 Task: Change Control To Option
Action: Mouse moved to (50, 4)
Screenshot: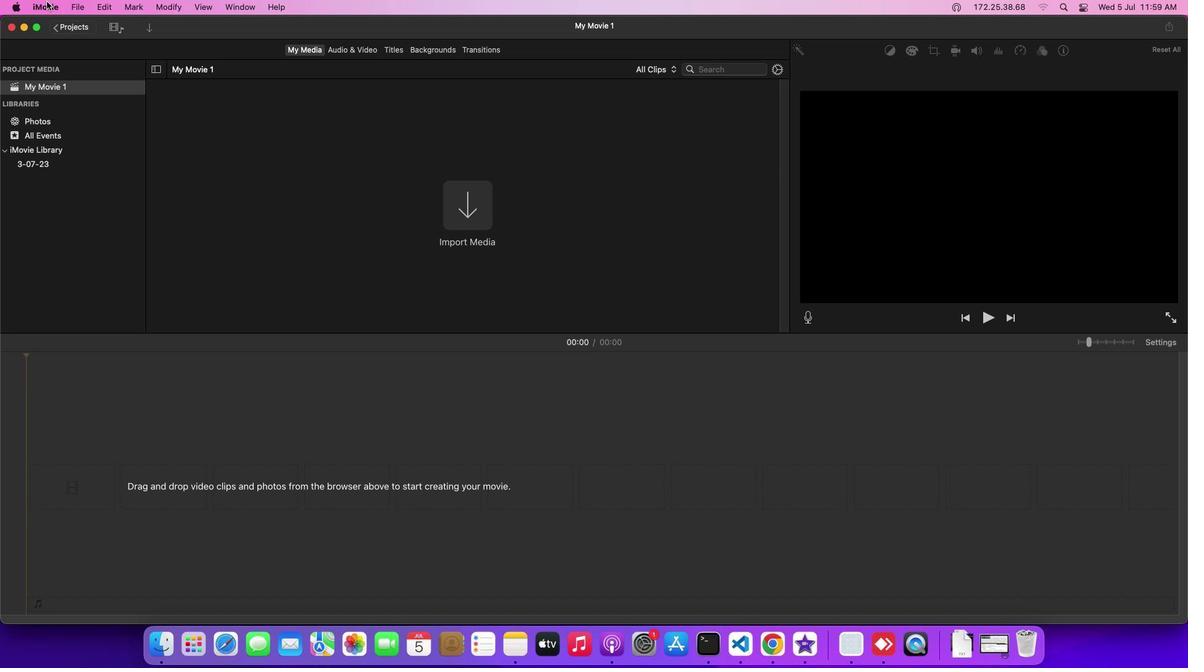 
Action: Mouse pressed left at (50, 4)
Screenshot: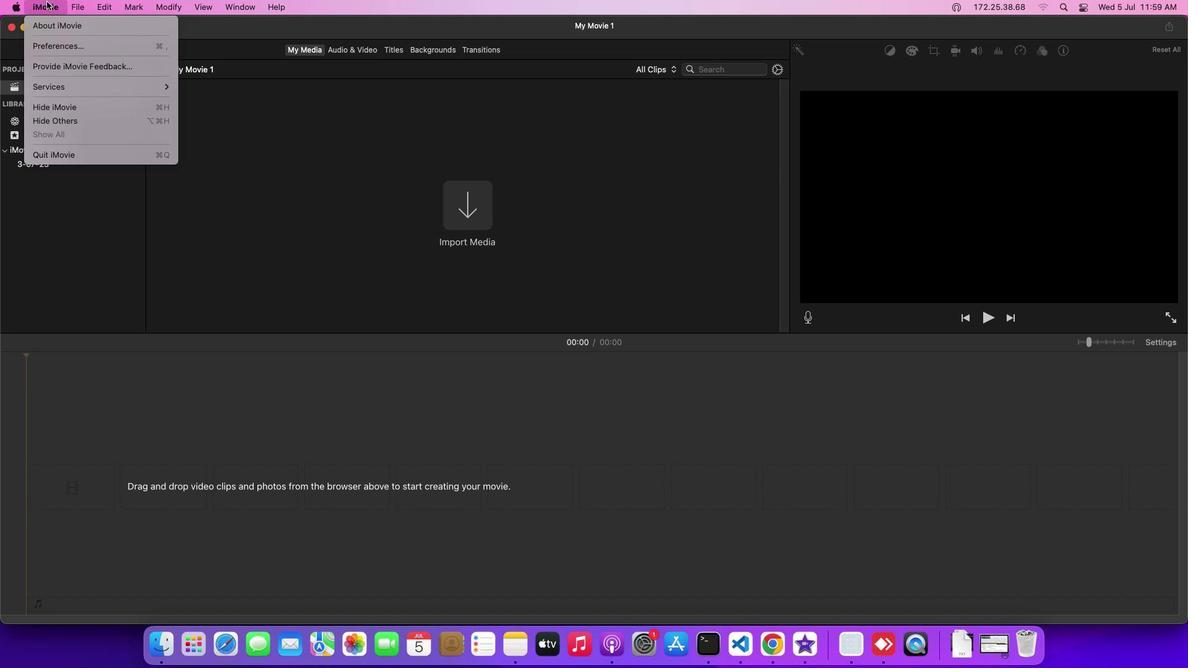 
Action: Mouse moved to (69, 86)
Screenshot: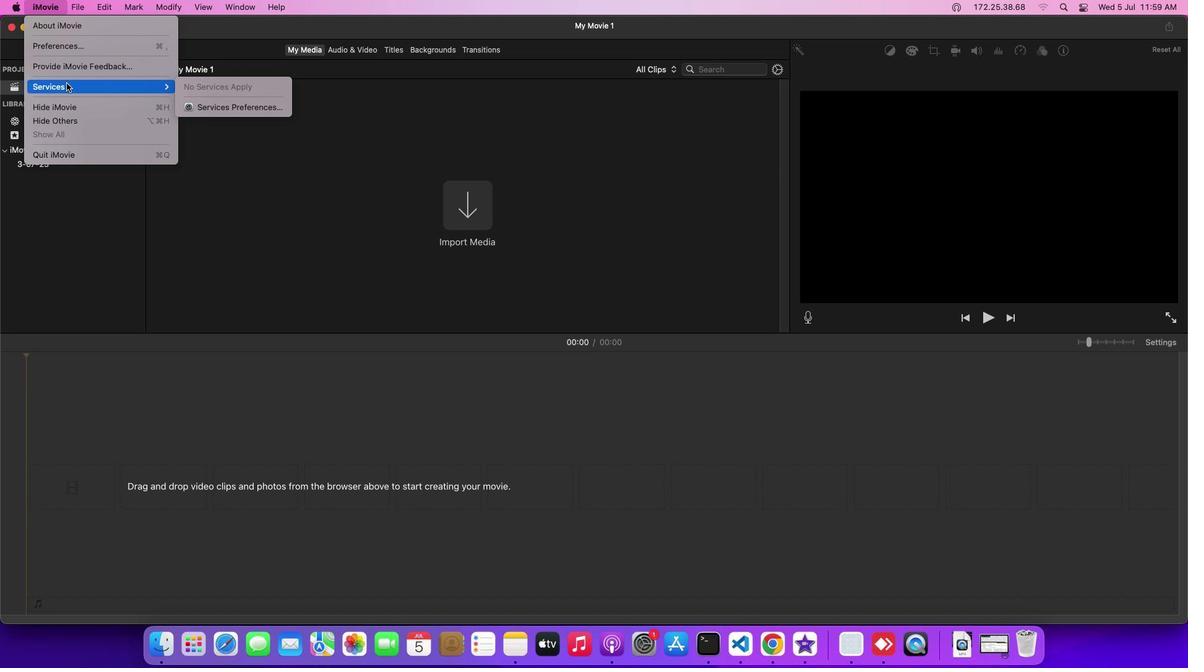 
Action: Mouse pressed left at (69, 86)
Screenshot: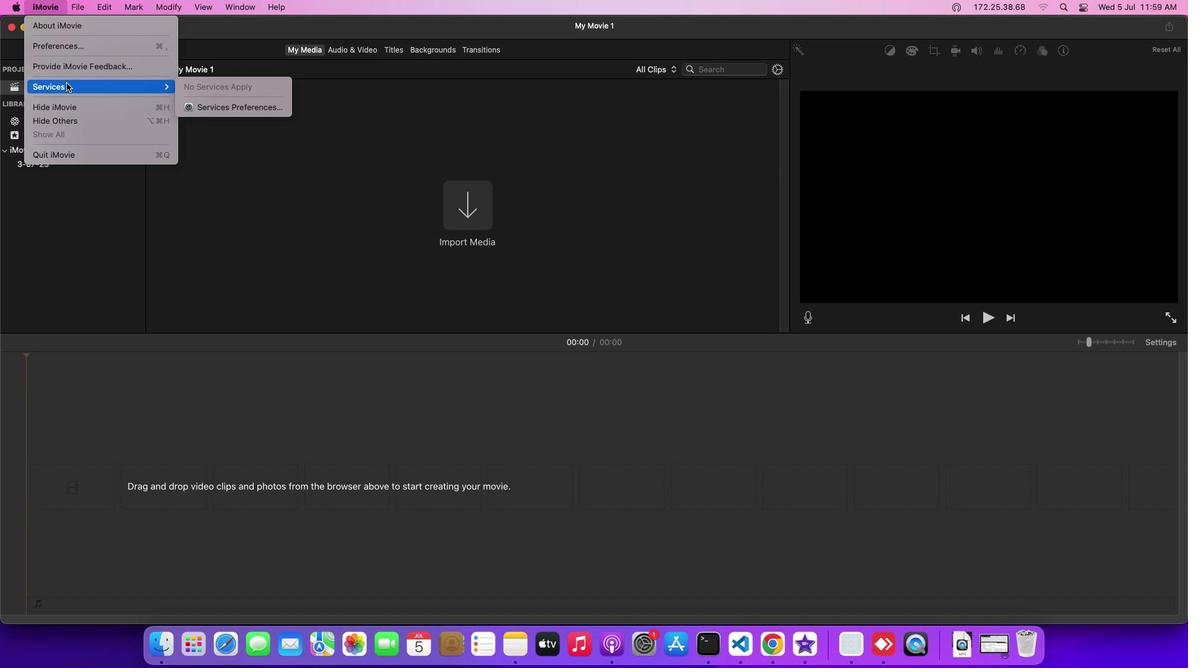 
Action: Mouse moved to (199, 105)
Screenshot: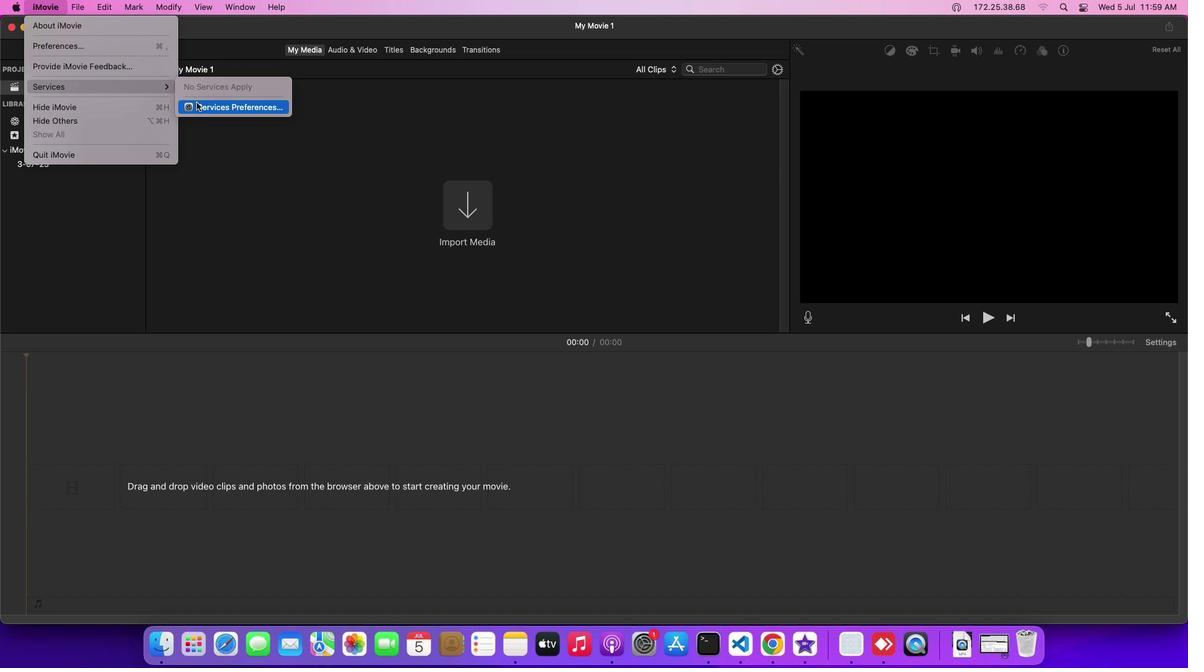 
Action: Mouse pressed left at (199, 105)
Screenshot: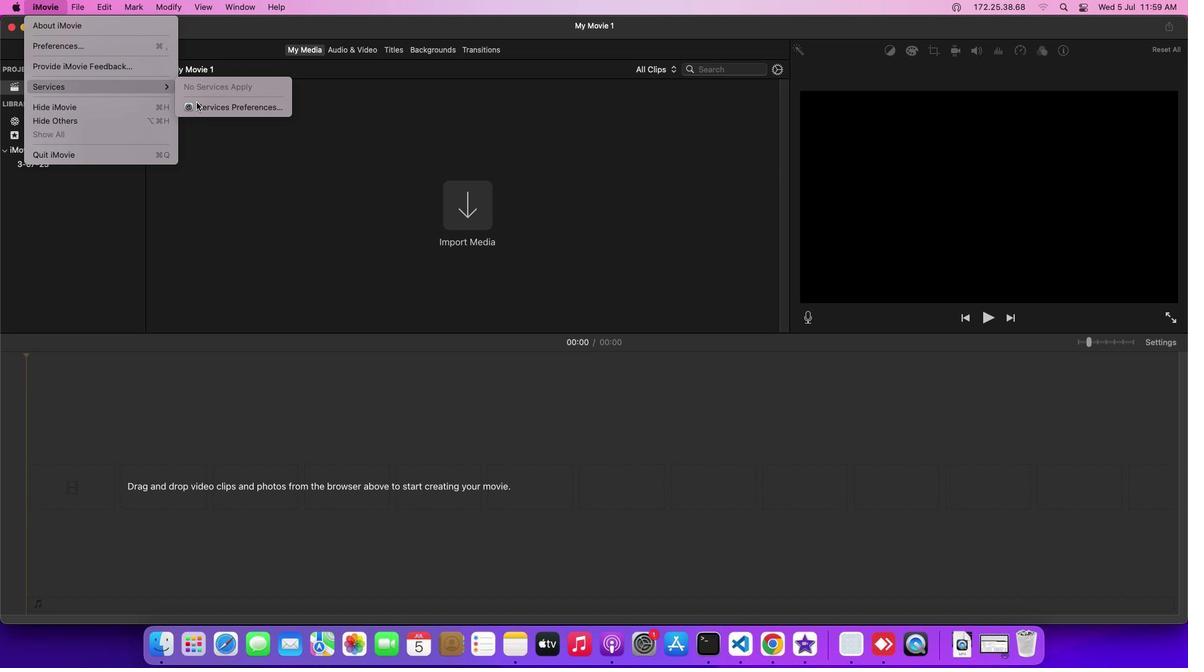 
Action: Mouse moved to (585, 190)
Screenshot: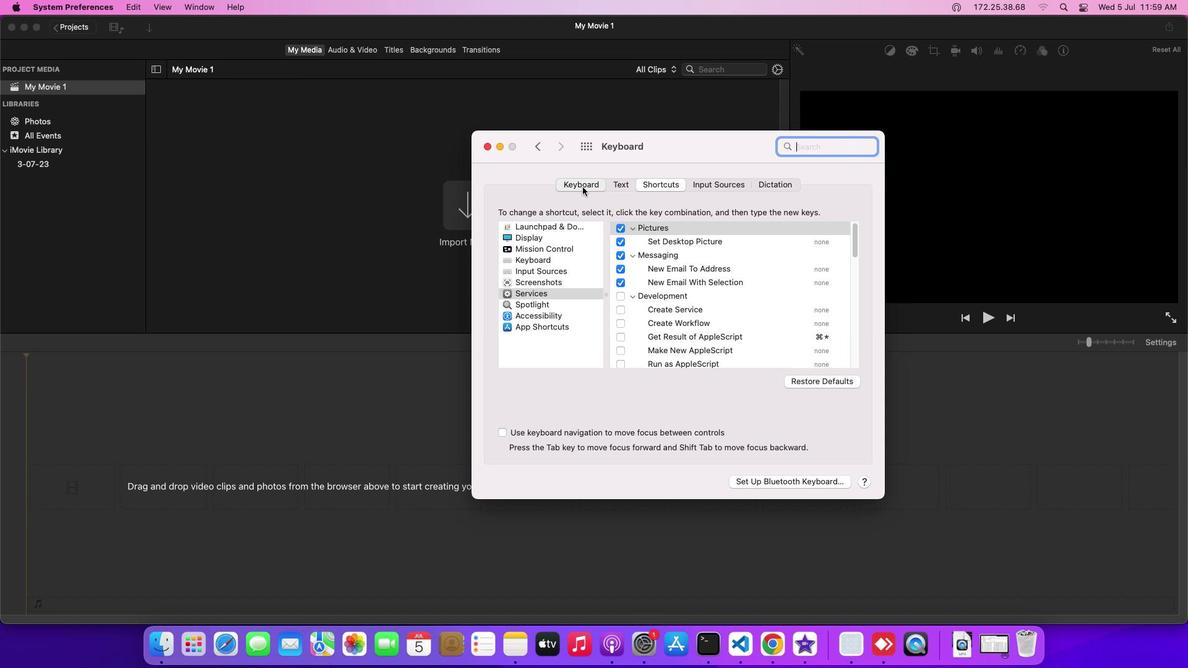 
Action: Mouse pressed left at (585, 190)
Screenshot: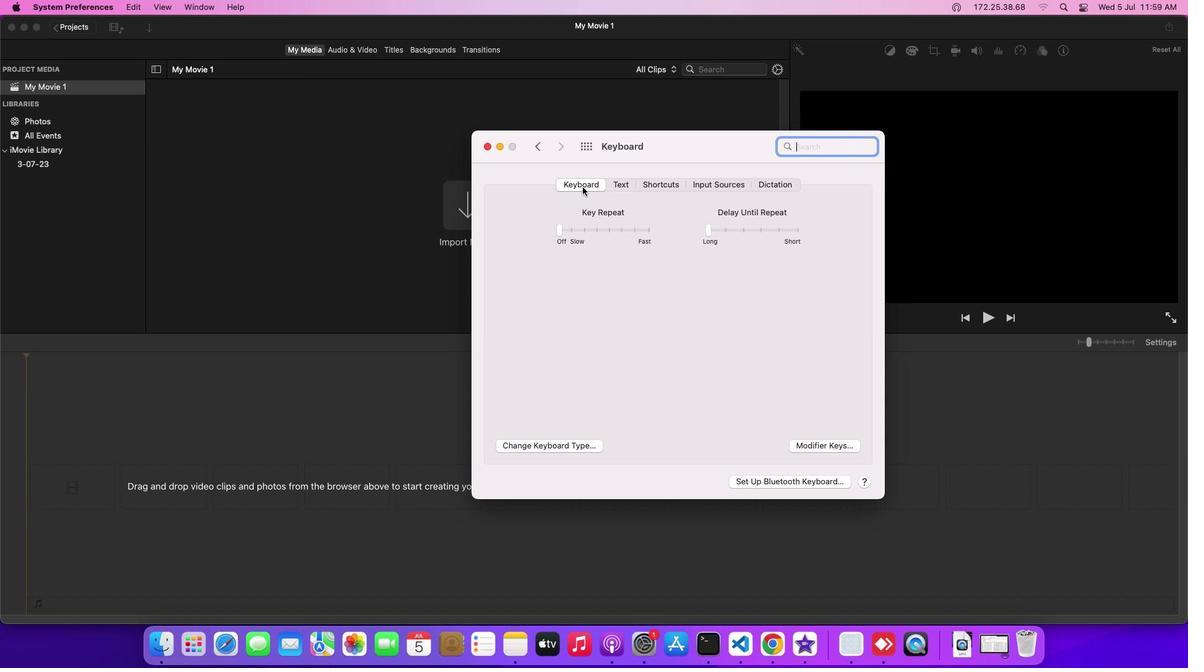 
Action: Mouse moved to (810, 447)
Screenshot: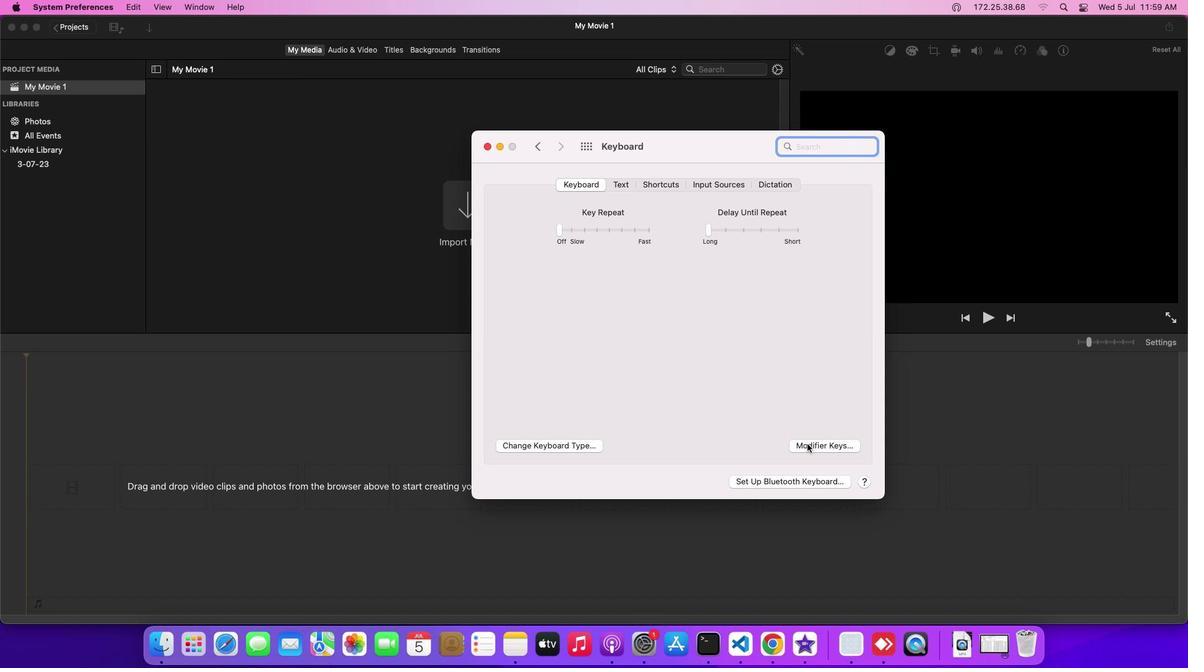 
Action: Mouse pressed left at (810, 447)
Screenshot: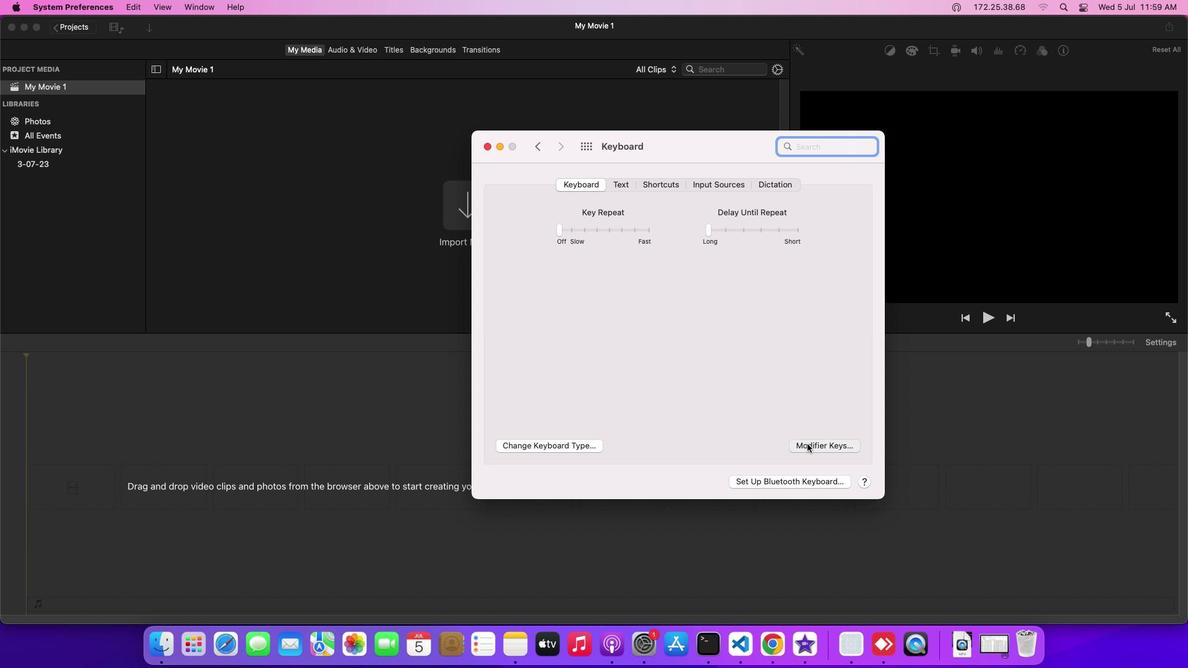
Action: Mouse moved to (752, 333)
Screenshot: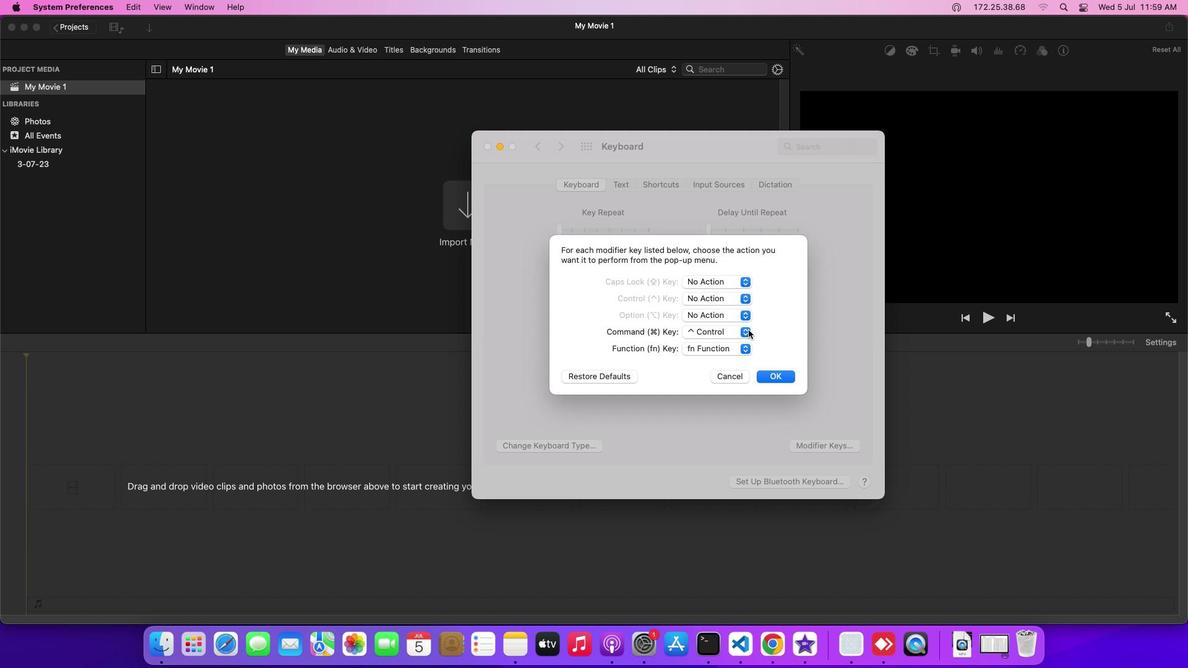 
Action: Mouse pressed left at (752, 333)
Screenshot: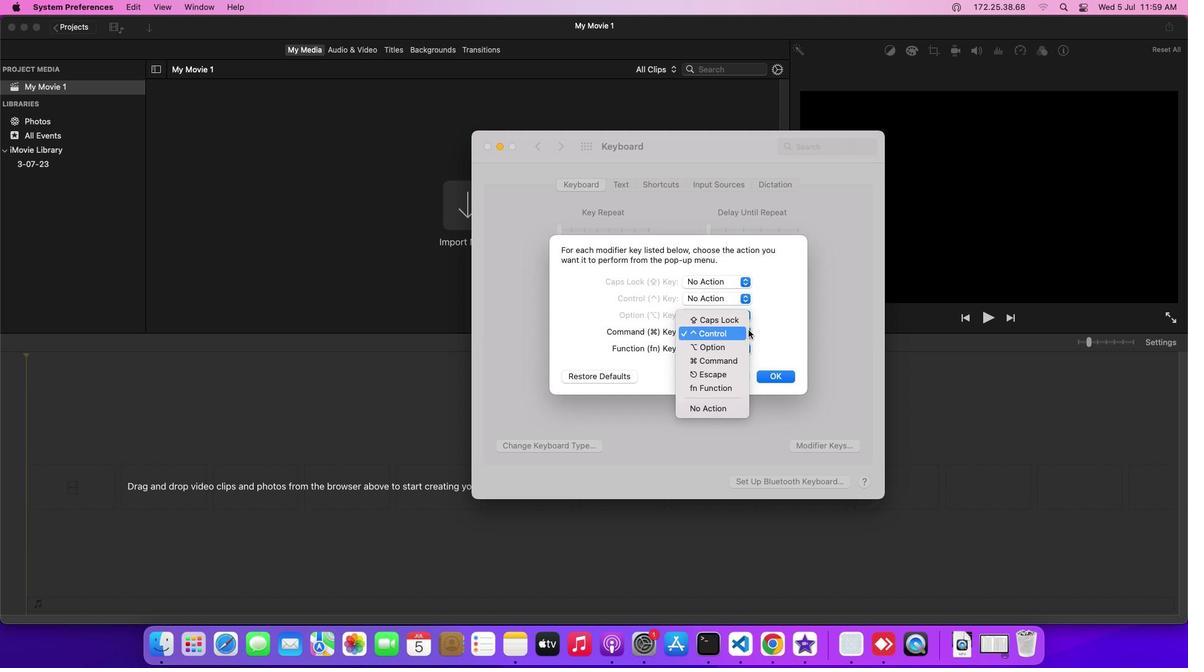 
Action: Mouse moved to (740, 348)
Screenshot: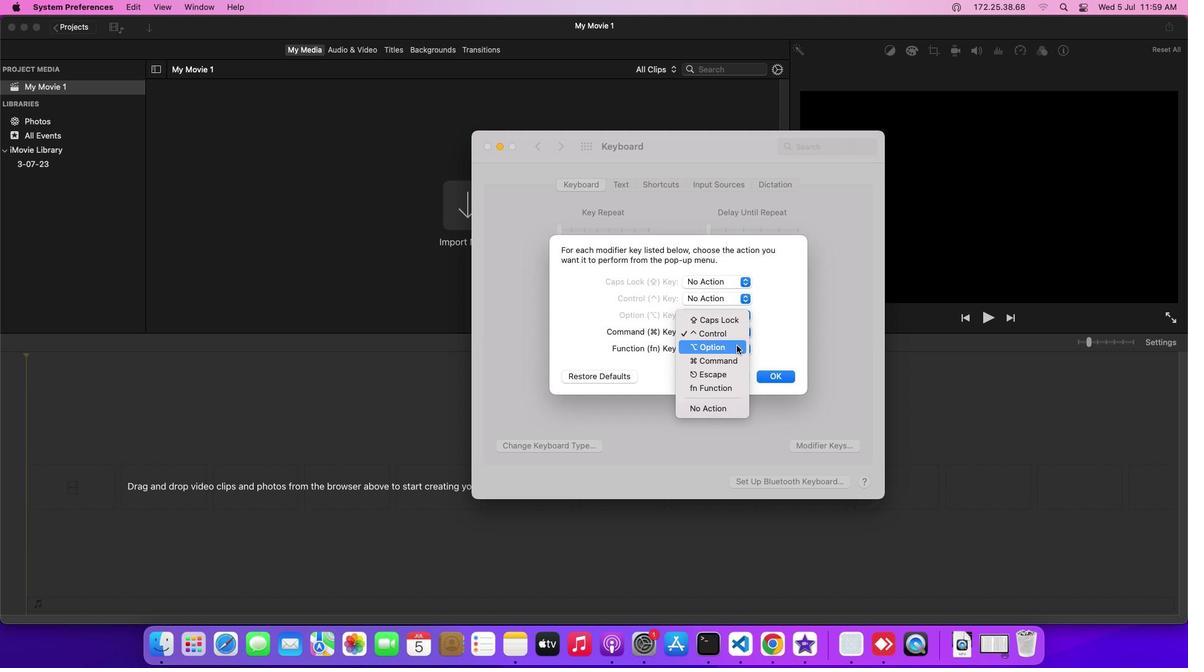 
Action: Mouse pressed left at (740, 348)
Screenshot: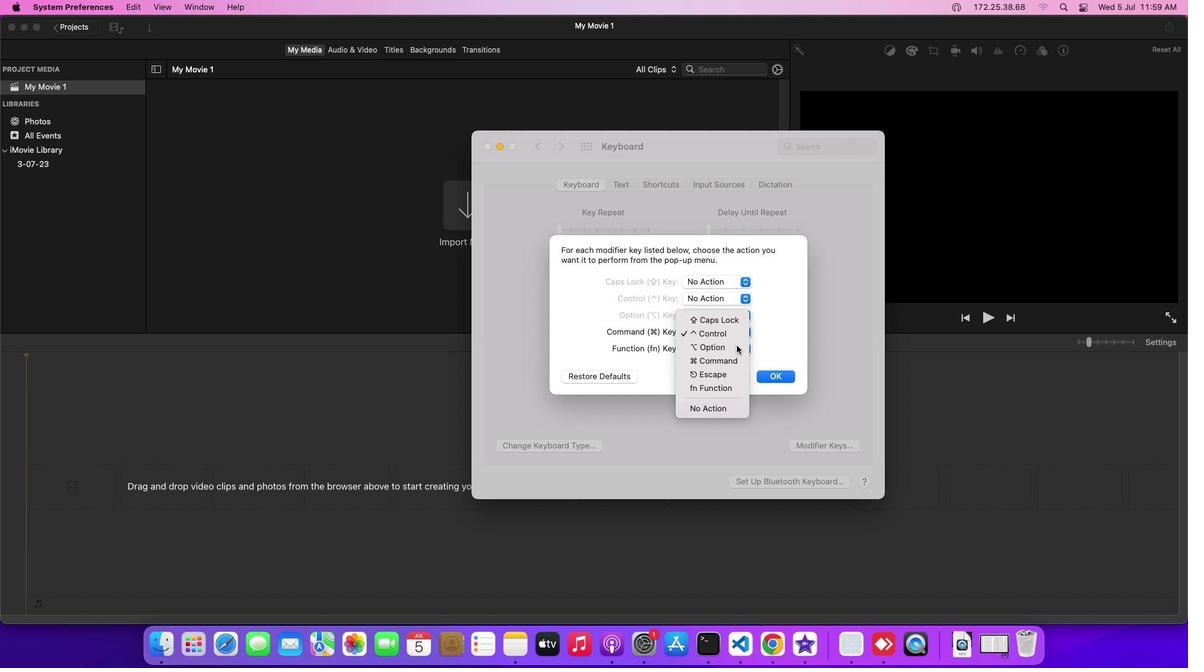 
Action: Mouse moved to (786, 376)
Screenshot: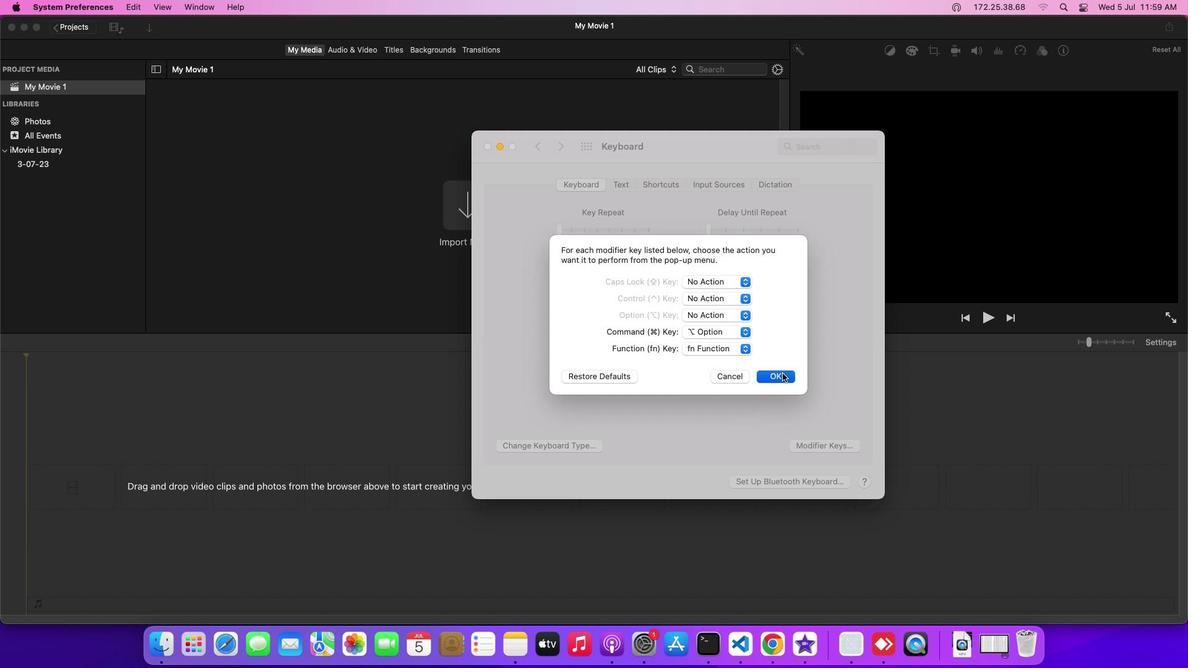 
Action: Mouse pressed left at (786, 376)
Screenshot: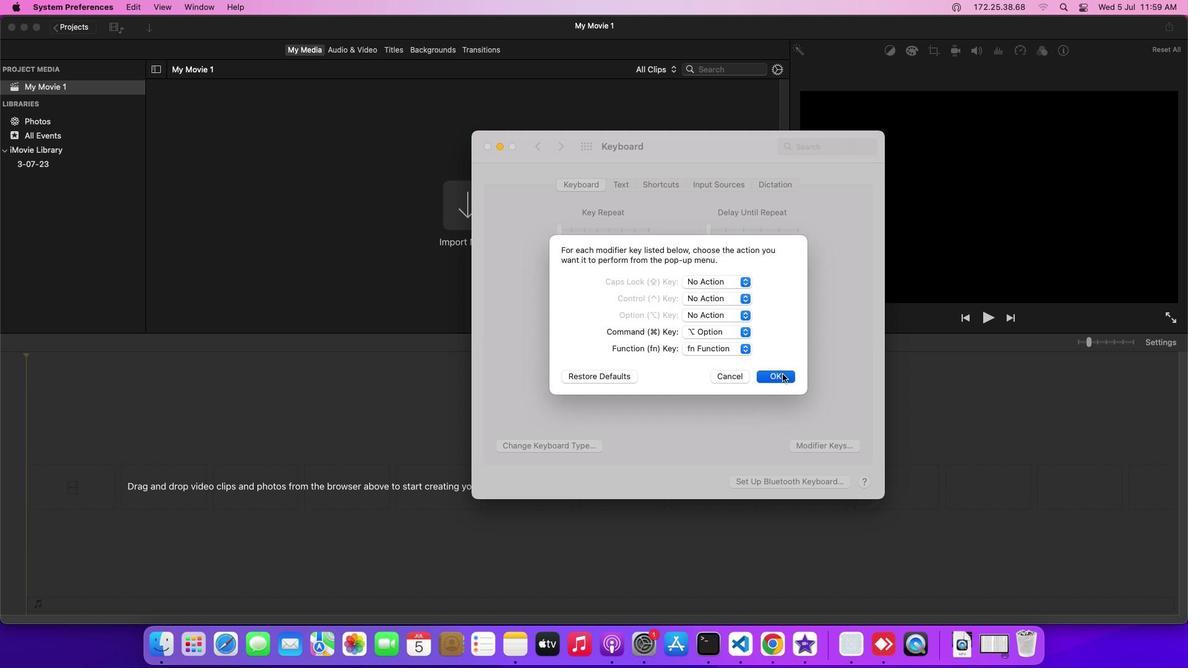
Action: Mouse moved to (744, 381)
Screenshot: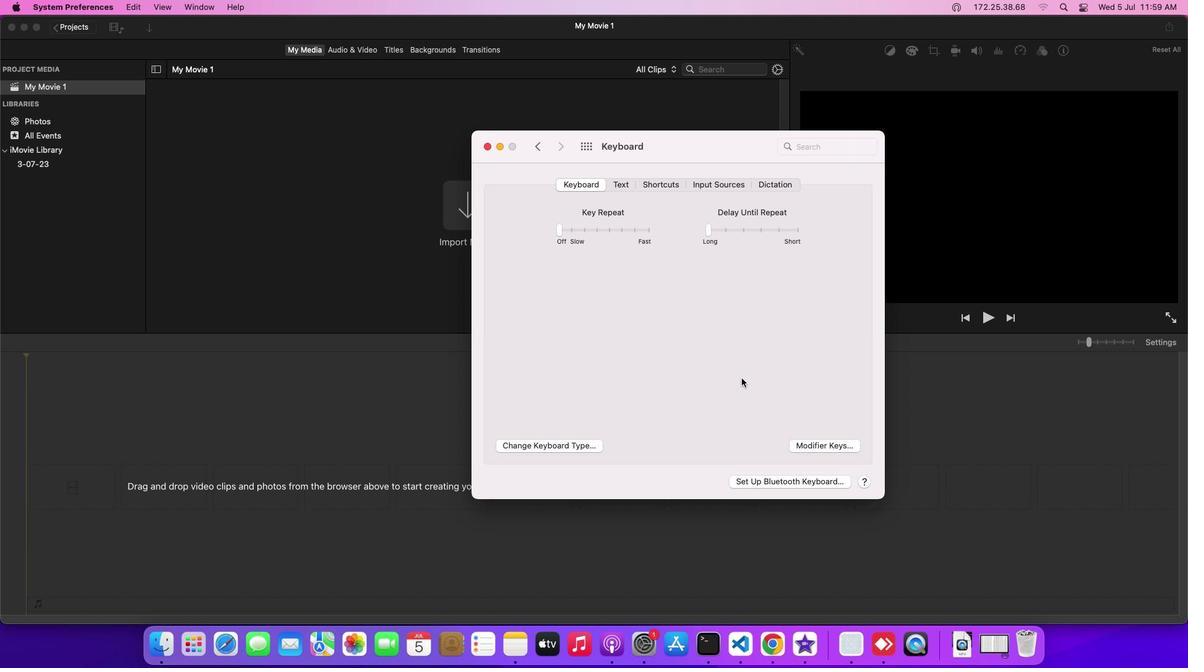 
